 Task: Create or edit an email template for a monthly meeting invitation, including placeholders for date, time, and location.
Action: Mouse moved to (46, 61)
Screenshot: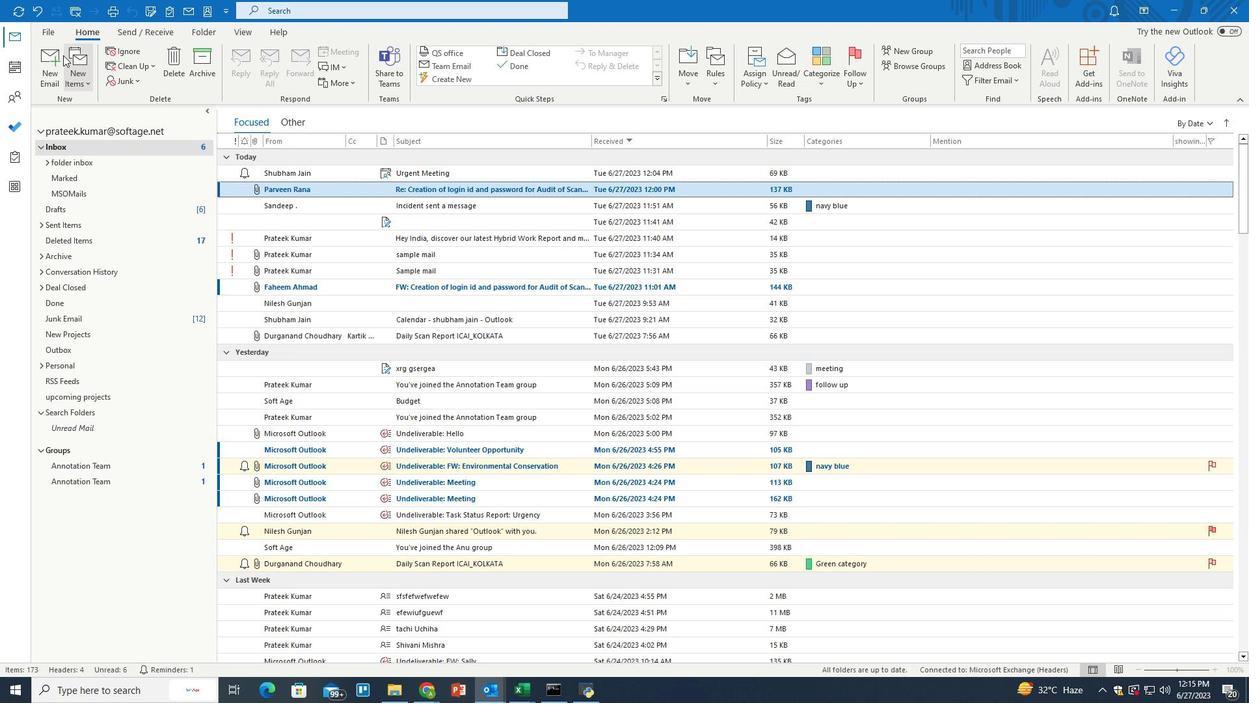 
Action: Mouse pressed left at (46, 61)
Screenshot: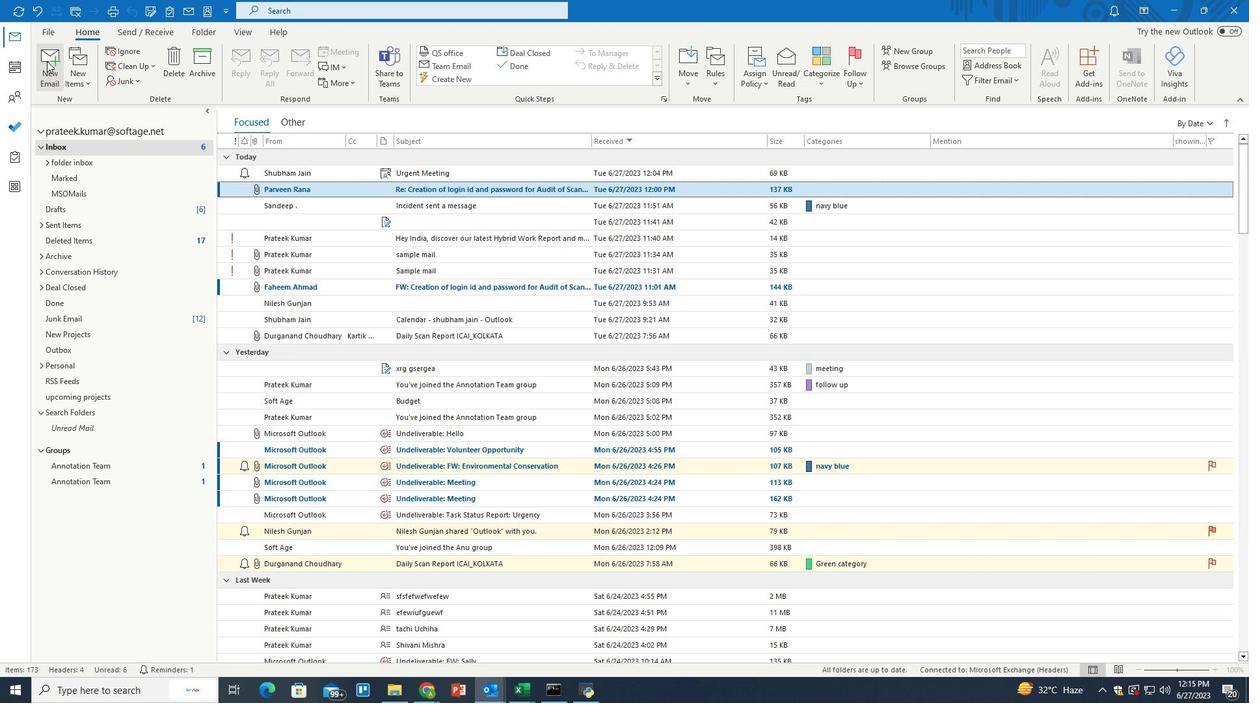 
Action: Mouse moved to (919, 70)
Screenshot: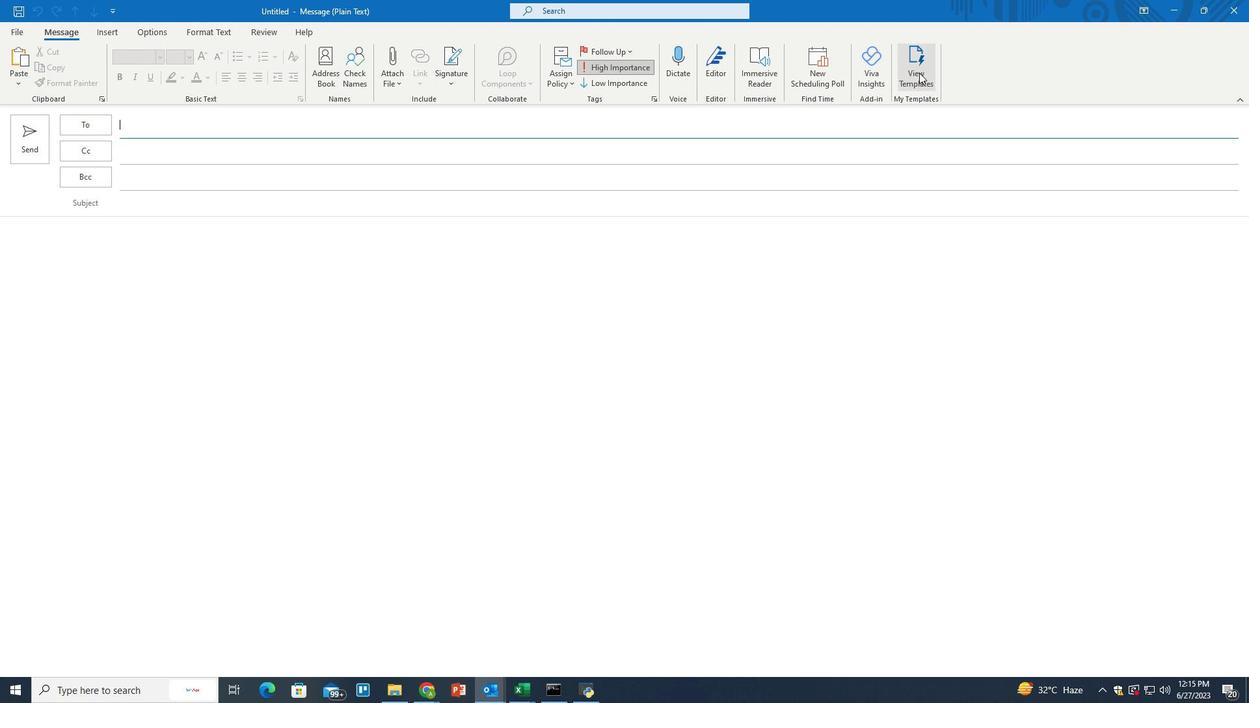 
Action: Mouse pressed left at (919, 70)
Screenshot: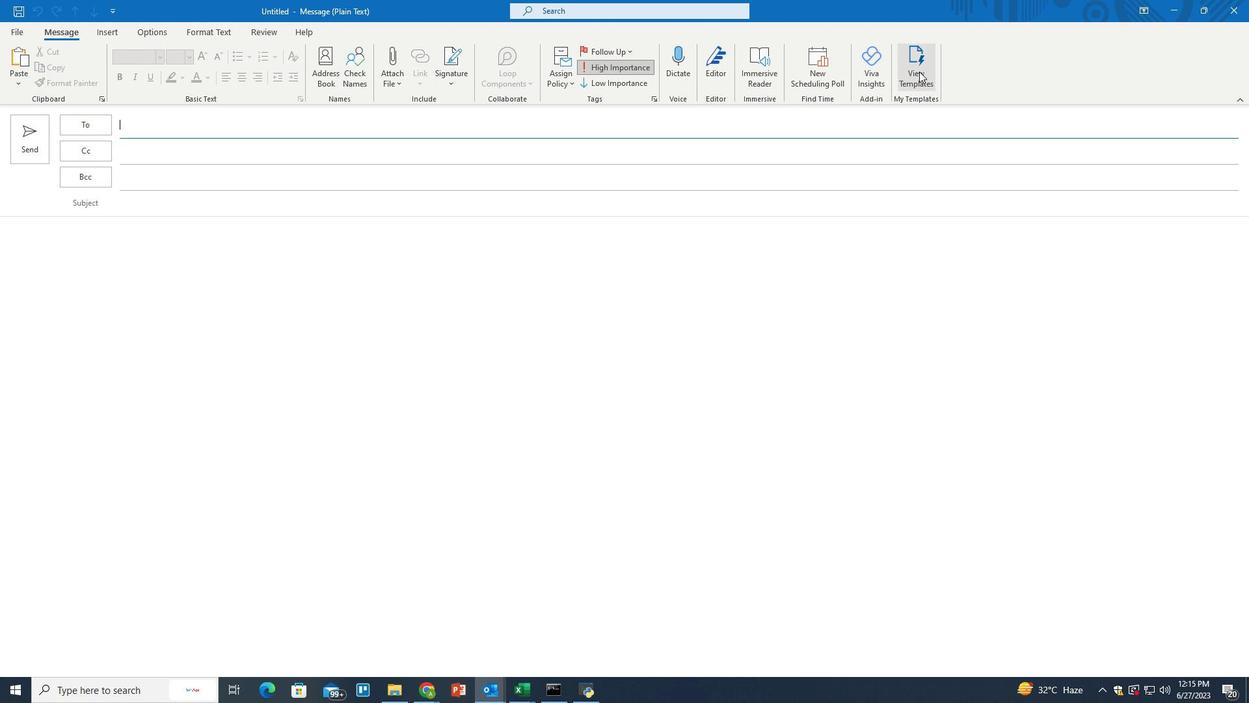 
Action: Mouse moved to (1085, 247)
Screenshot: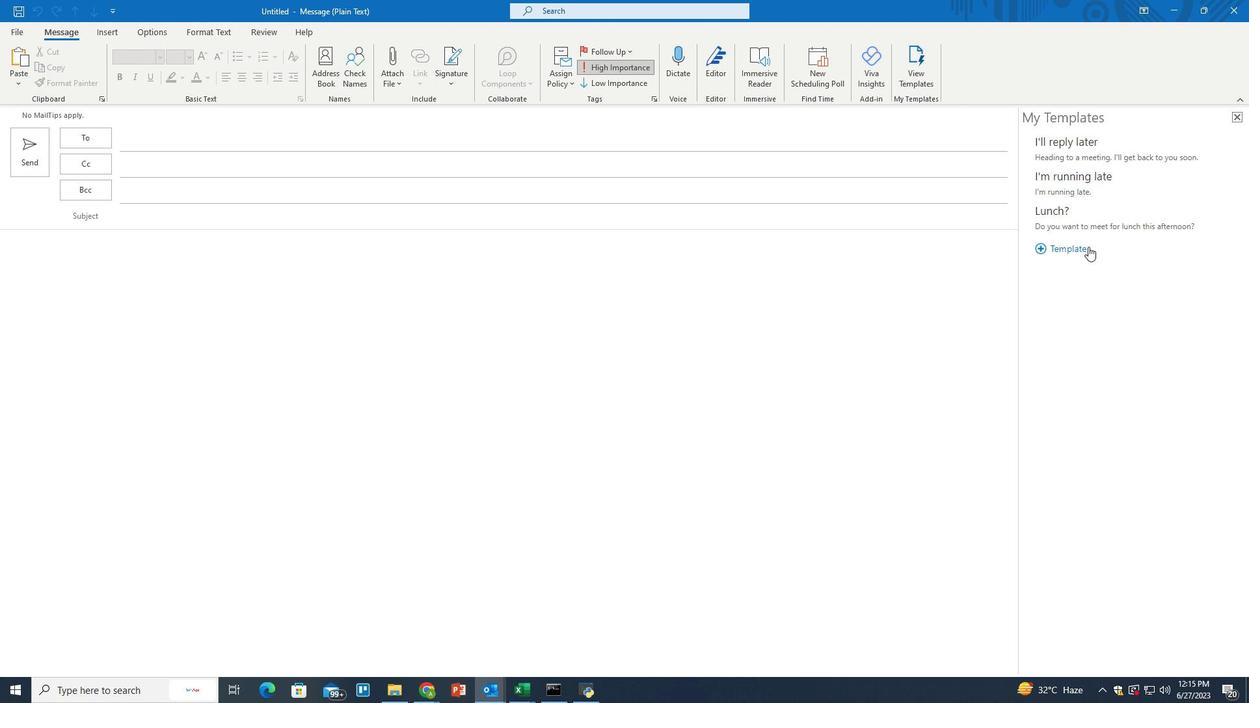 
Action: Mouse pressed left at (1085, 247)
Screenshot: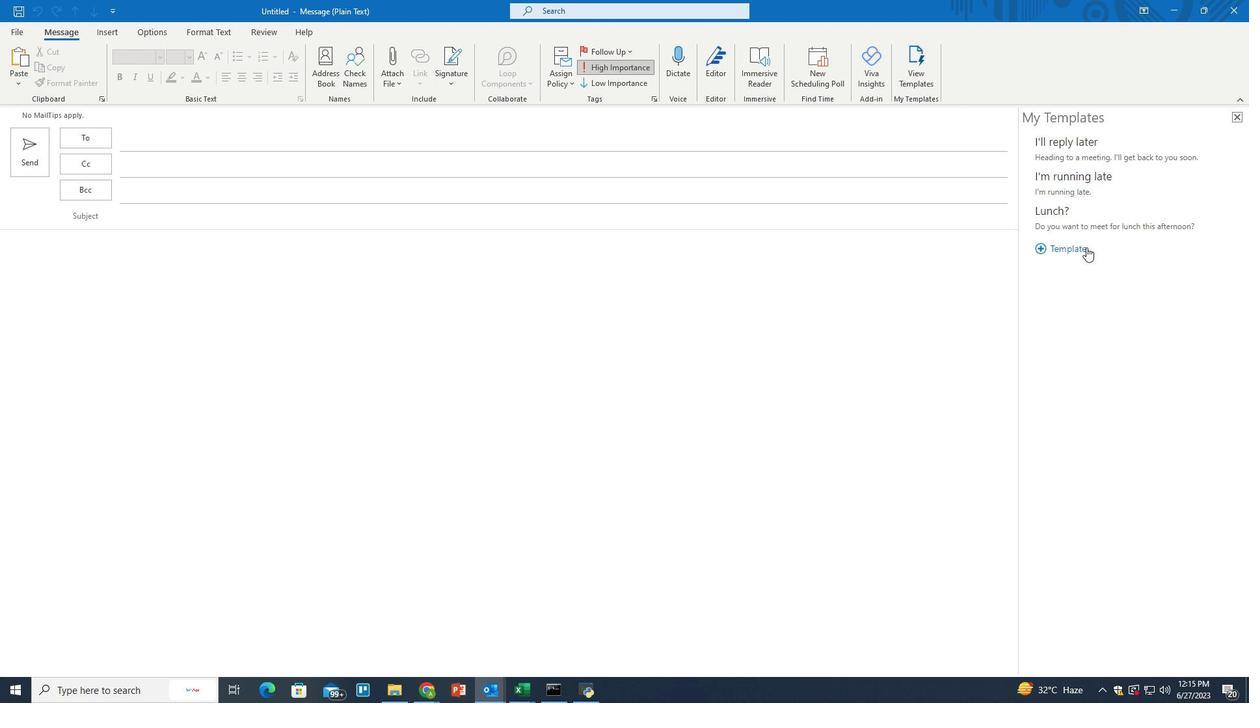 
Action: Mouse moved to (1074, 146)
Screenshot: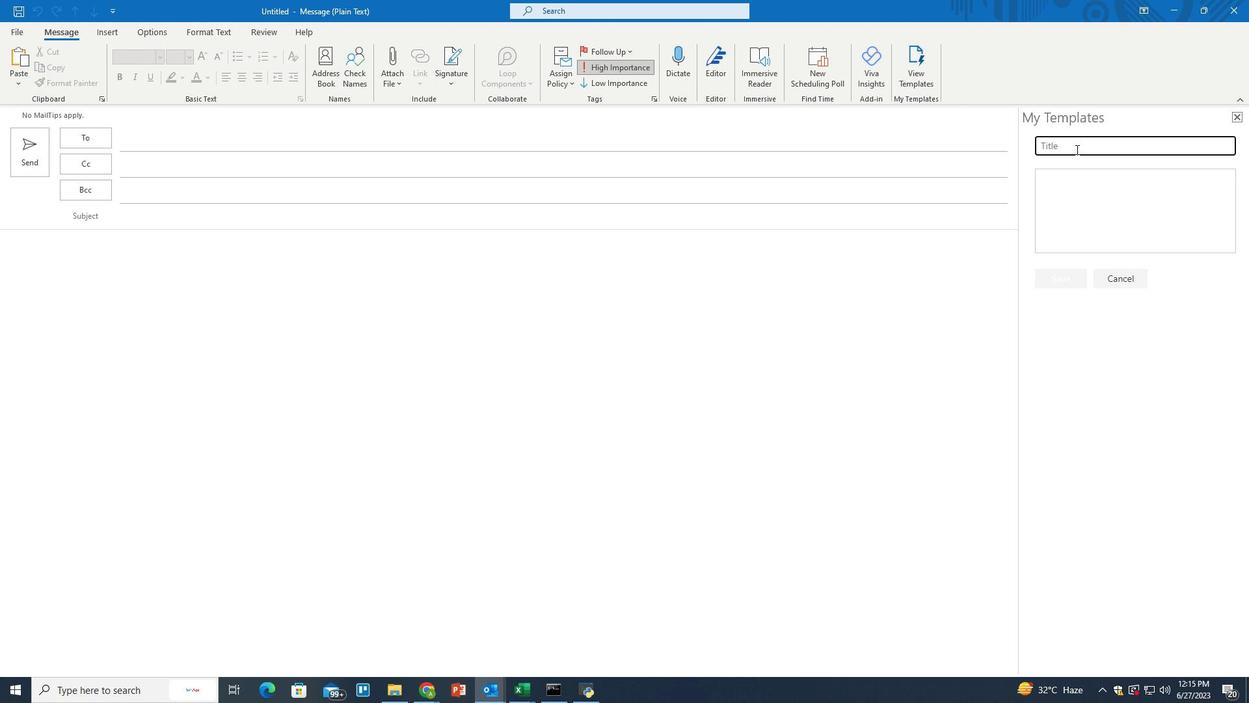 
Action: Mouse pressed left at (1074, 146)
Screenshot: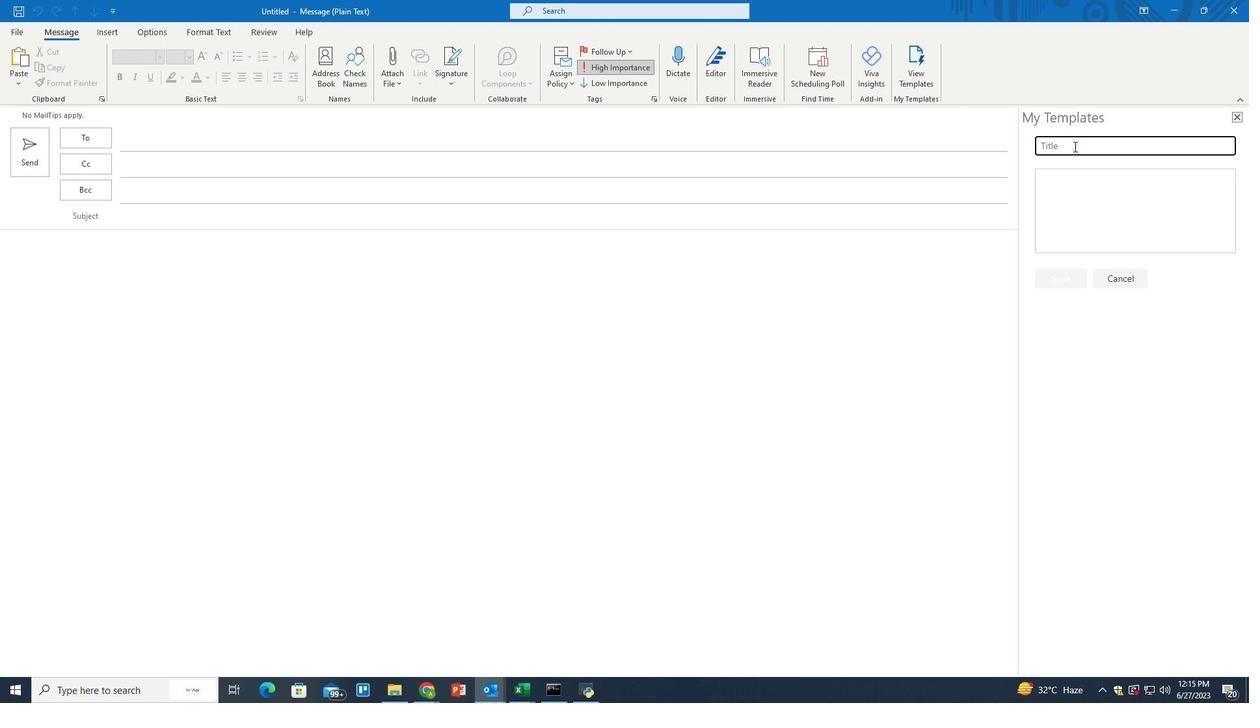 
Action: Key pressed <Key.shift>Monthly<Key.space><Key.shift>Meeting
Screenshot: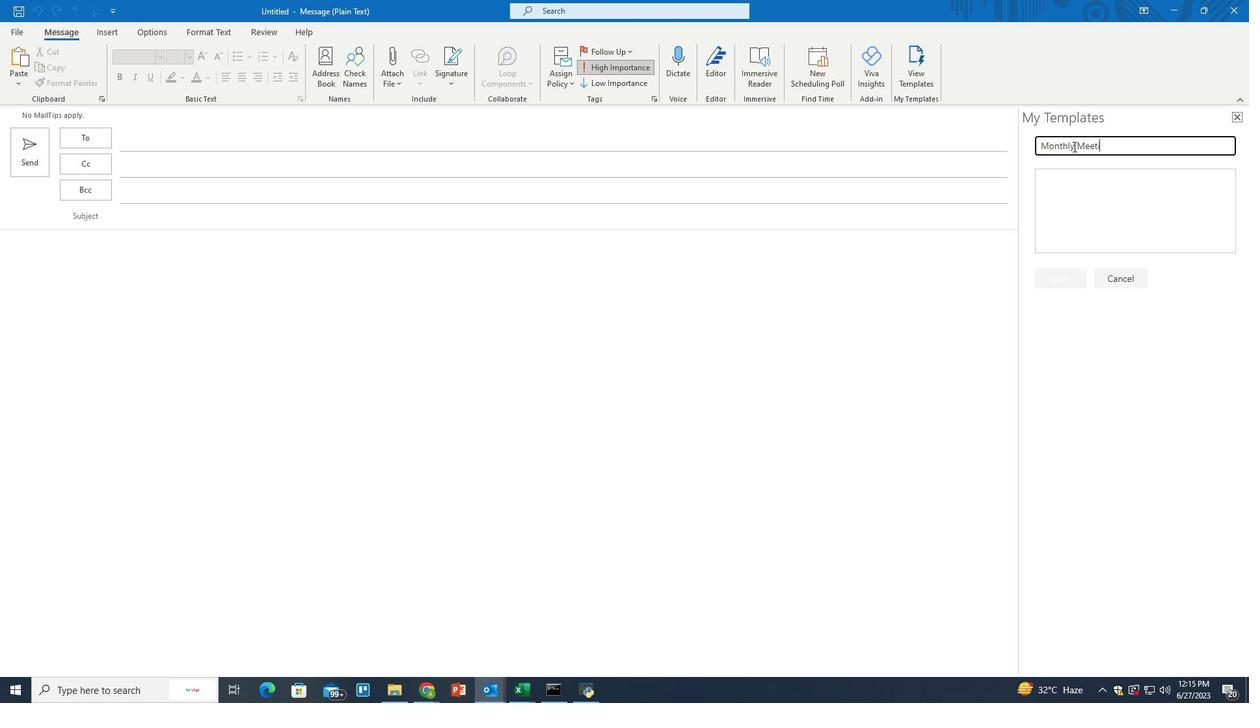 
Action: Mouse moved to (1090, 193)
Screenshot: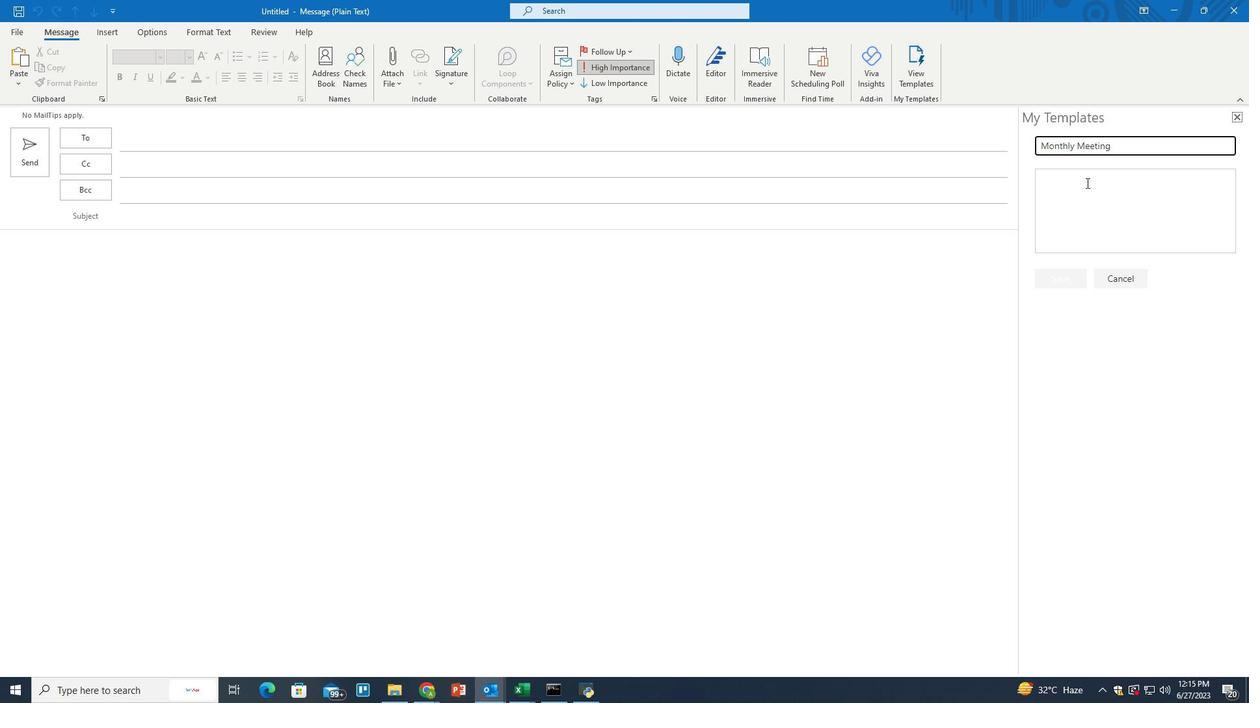 
Action: Mouse pressed left at (1090, 193)
Screenshot: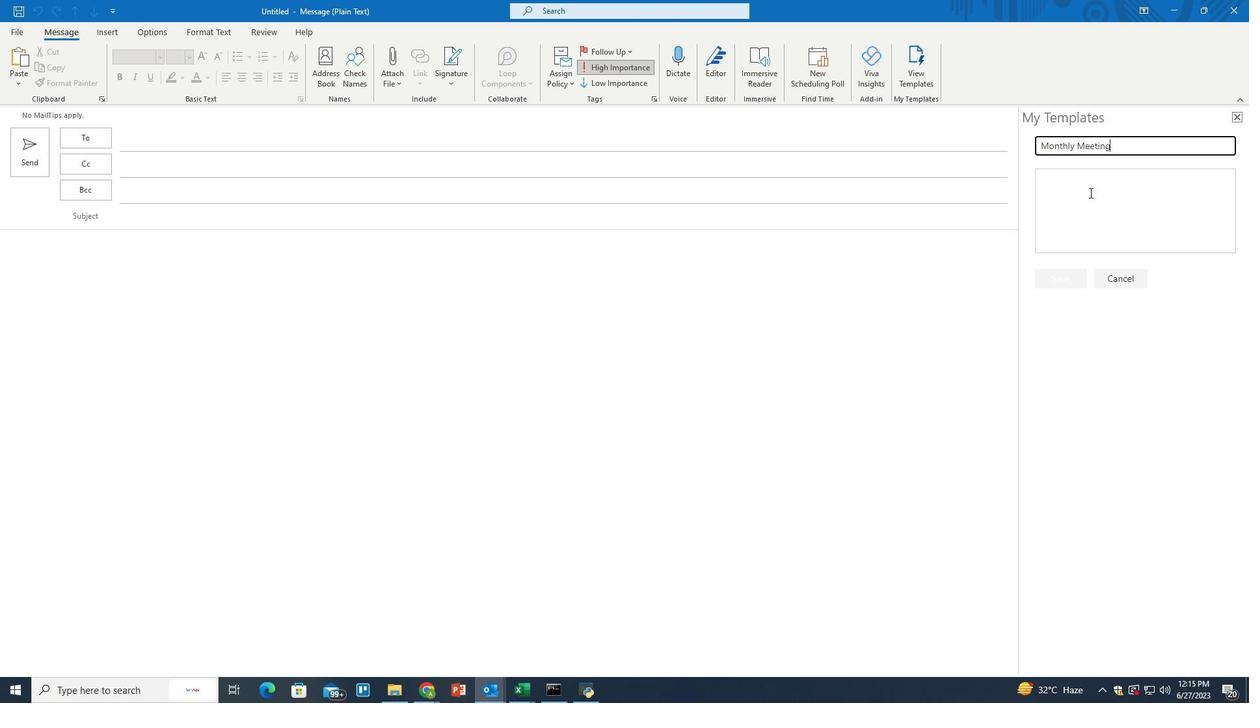 
Action: Key pressed <Key.shift>I<Key.space>hope<Key.space>this<Key.space>email<Key.space>finds<Key.space>you<Key.space>well.<Key.space><Key.shift>Our<Key.space>montl<Key.backspace>hly<Key.space>team<Key.space>meeting<Key.space>is<Key.space>schedule<Key.space>for<Key.space>[s<Key.backspace>date]<Key.space>at<Key.space>[time]<Key.space>in<Key.space>[location].<Key.space><Key.shift>The<Key.space>purpose<Key.space>of<Key.space>this<Key.space>meei<Key.backspace>ting<Key.space>is<Key.space>to<Key.space>discuss<Key.space>important<Key.space>updates,<Key.space>address<Key.space>any<Key.space>ce<Key.backspace>oncerns,,<Key.space>a<Key.backspace><Key.backspace><Key.backspace><Key.space>and<Key.space>align<Key.space>our<Key.space>efforts<Key.space>moving<Key.space>forward
Screenshot: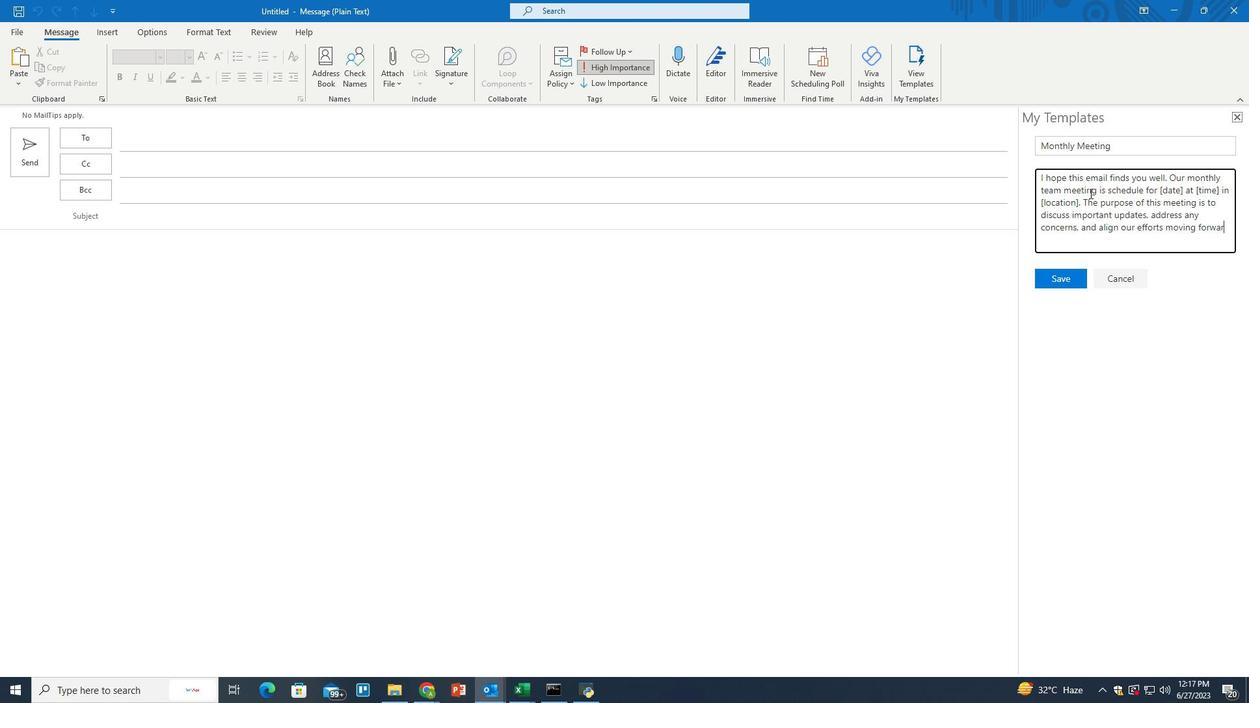 
Action: Mouse moved to (1066, 281)
Screenshot: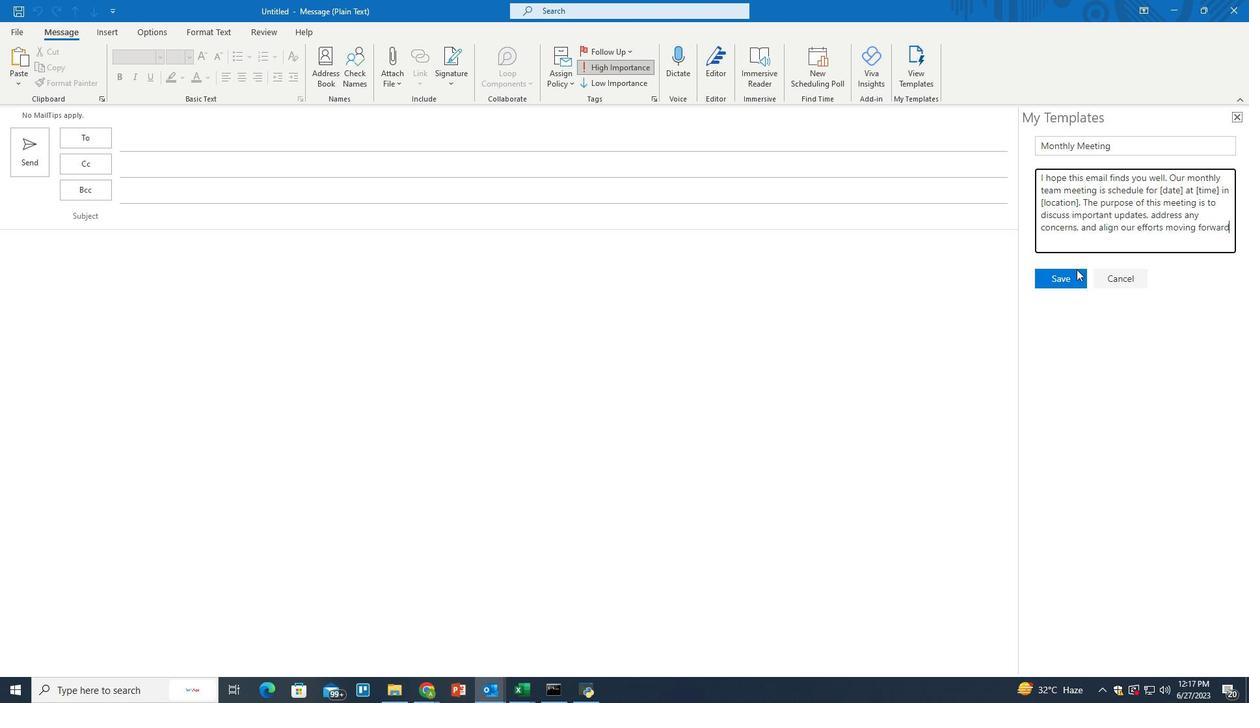 
Action: Mouse pressed left at (1066, 281)
Screenshot: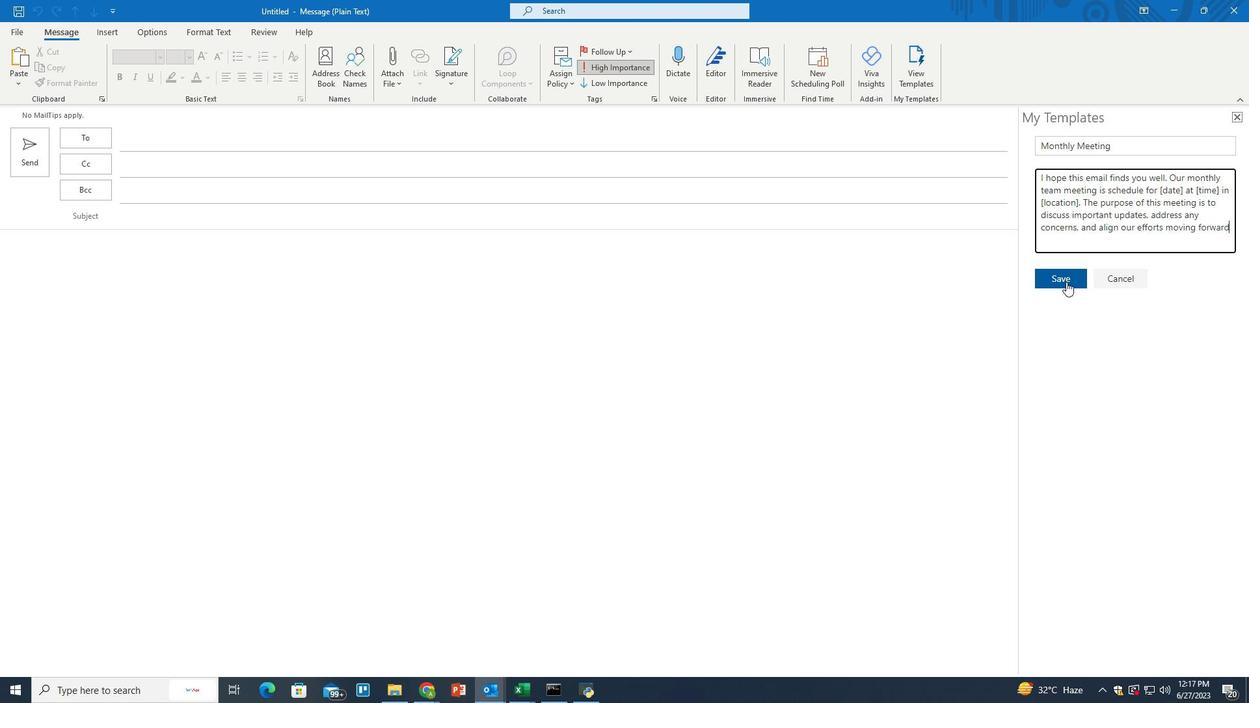
Action: Mouse moved to (1073, 365)
Screenshot: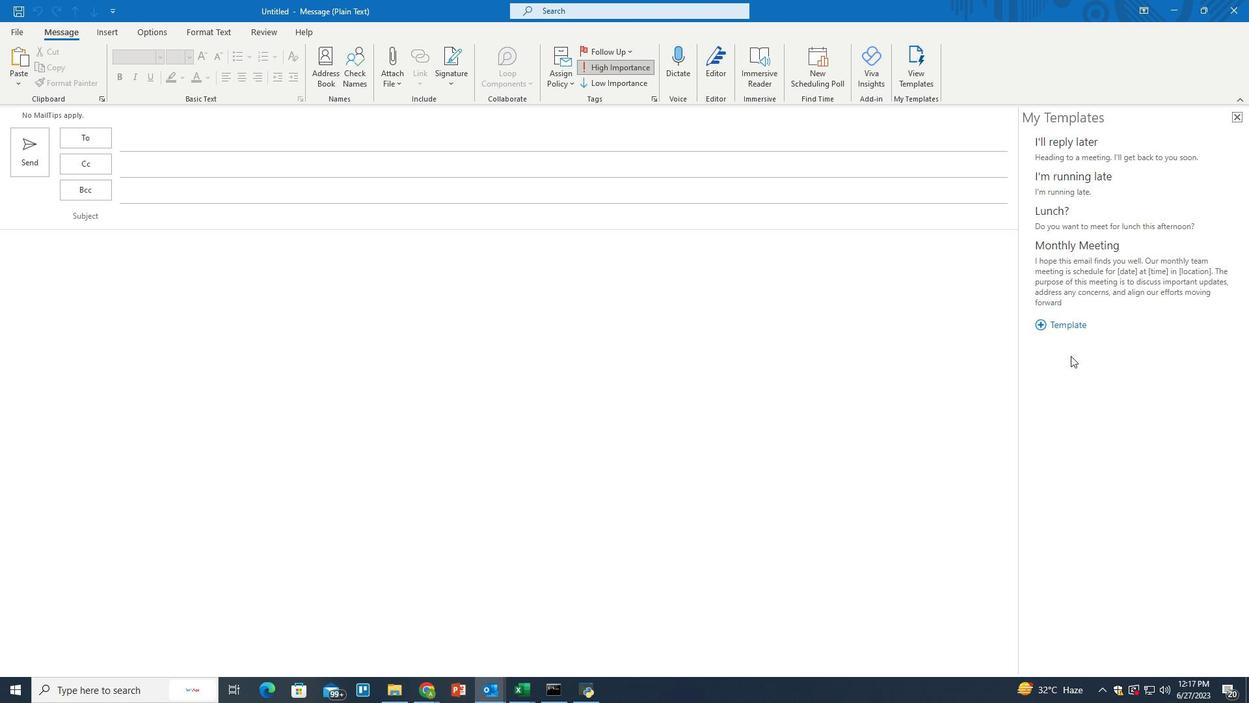 
